 Task: Change the quality to 200 dpi.
Action: Mouse moved to (648, 198)
Screenshot: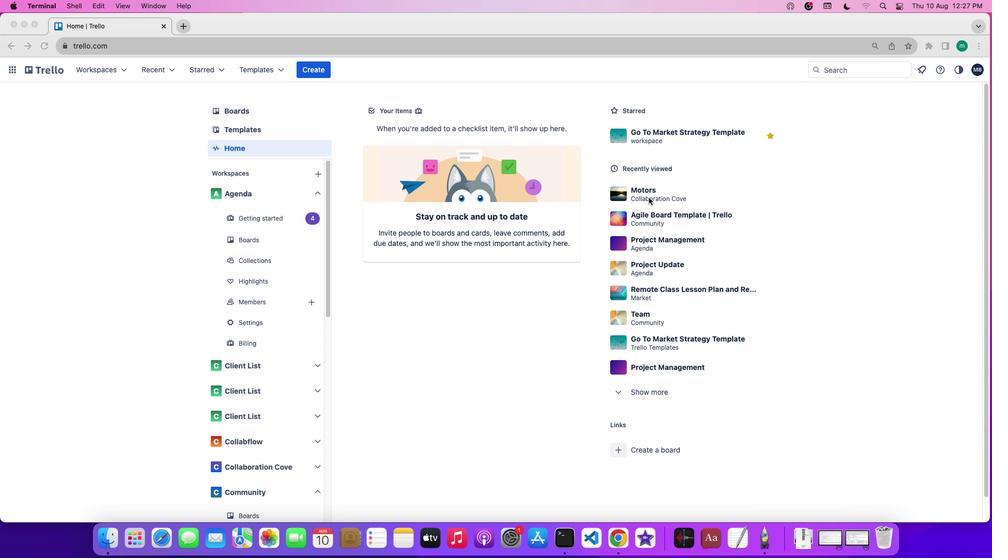 
Action: Mouse pressed left at (648, 198)
Screenshot: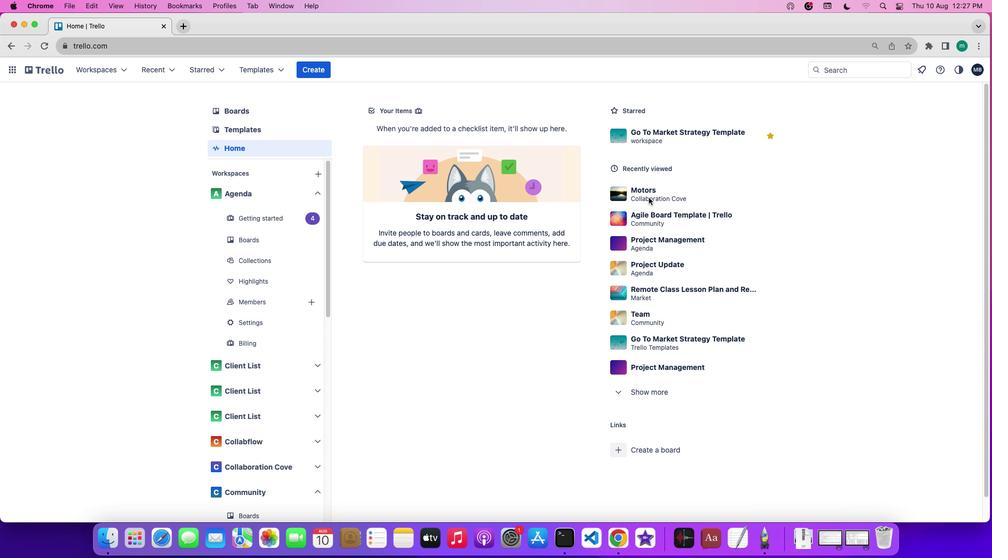
Action: Mouse pressed left at (648, 198)
Screenshot: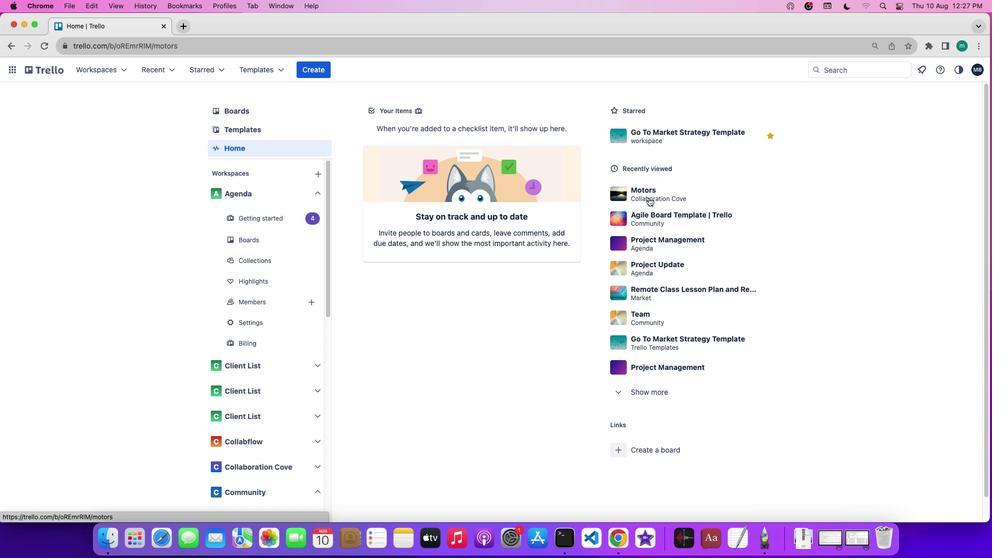 
Action: Mouse moved to (915, 211)
Screenshot: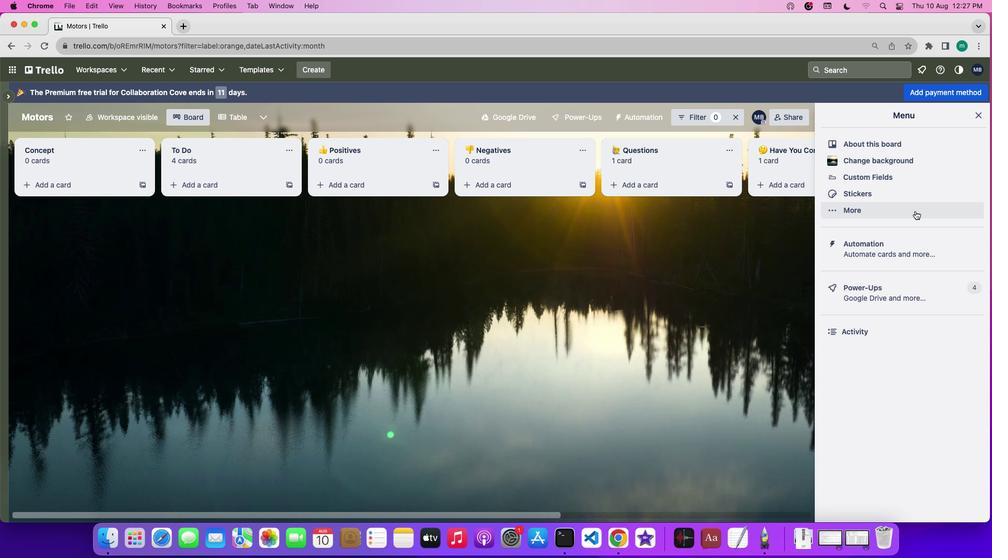 
Action: Mouse pressed left at (915, 211)
Screenshot: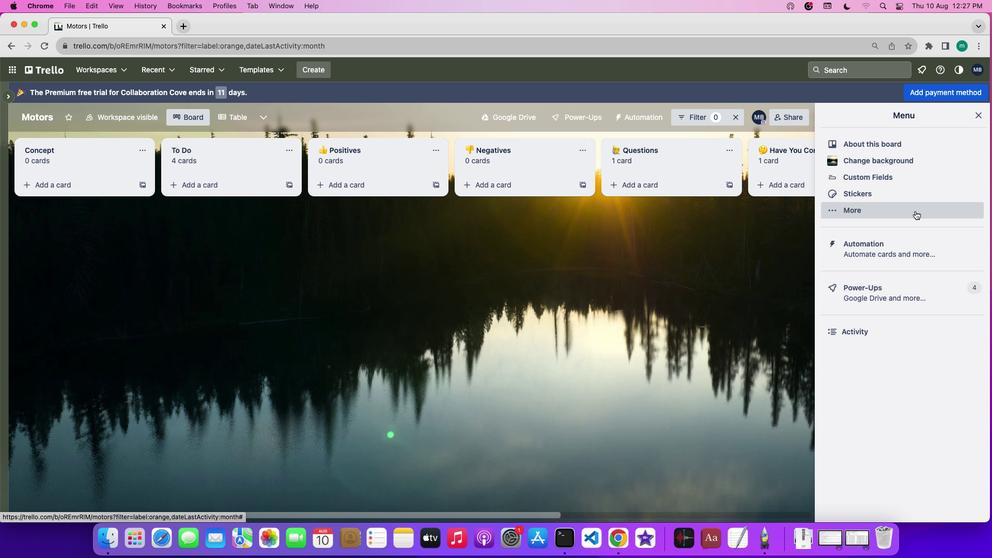 
Action: Mouse moved to (905, 298)
Screenshot: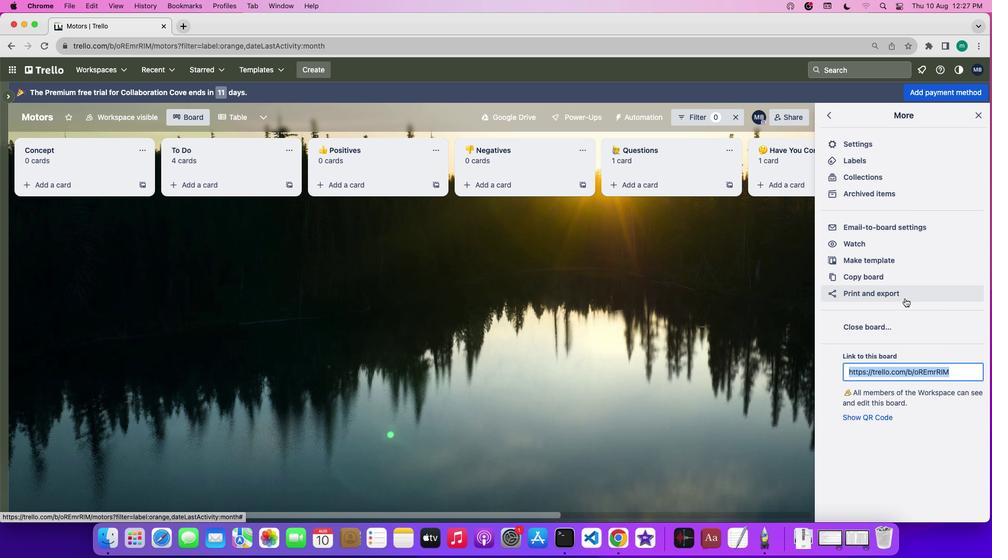 
Action: Mouse pressed left at (905, 298)
Screenshot: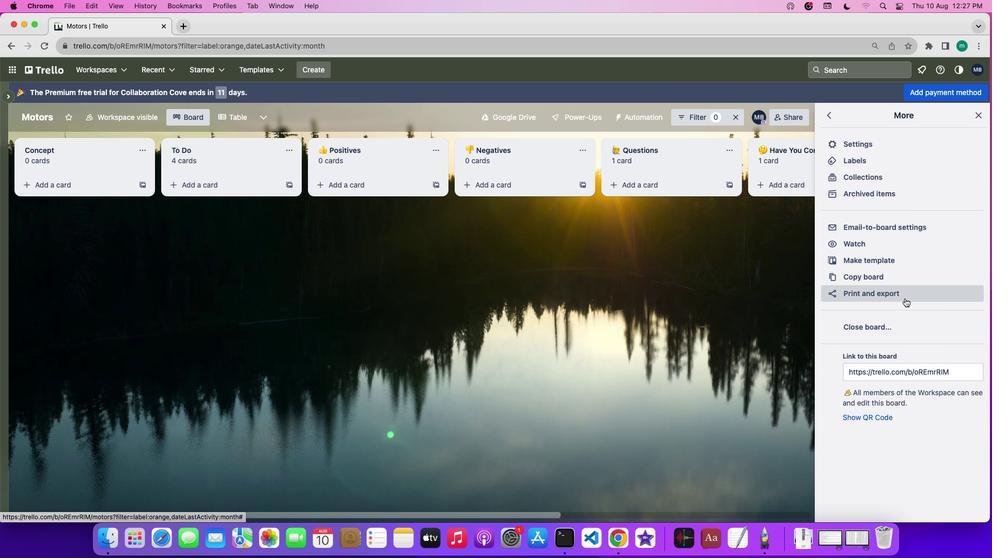 
Action: Mouse moved to (892, 333)
Screenshot: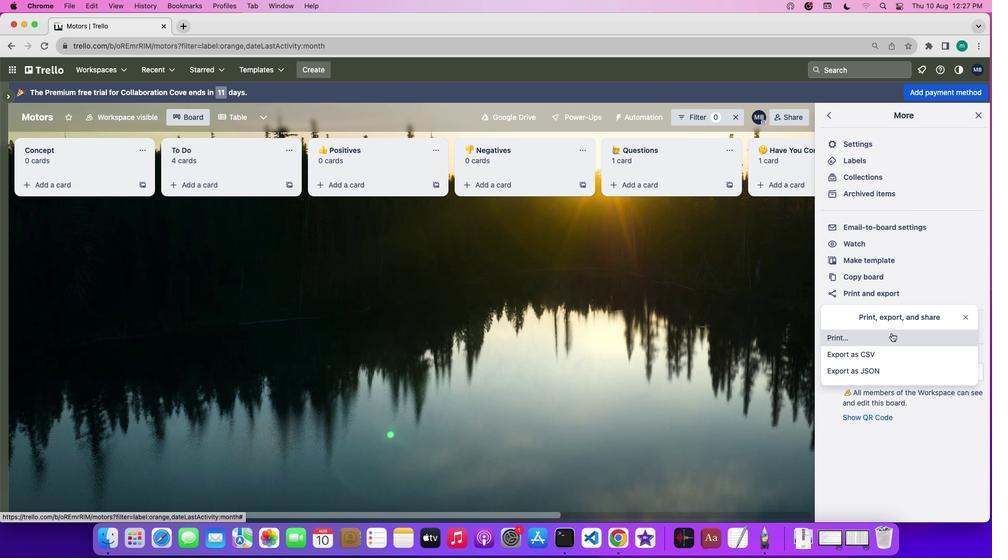 
Action: Mouse pressed left at (892, 333)
Screenshot: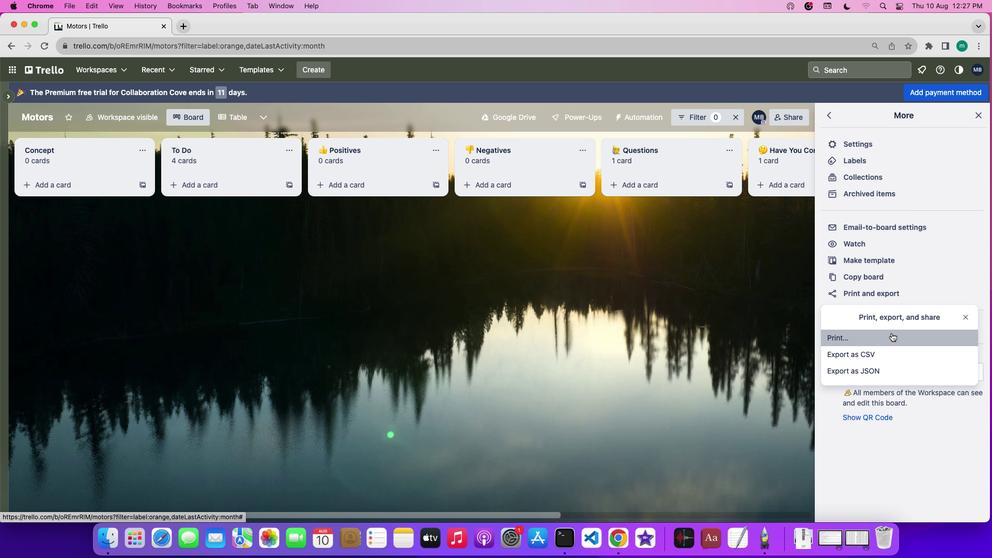
Action: Mouse moved to (737, 206)
Screenshot: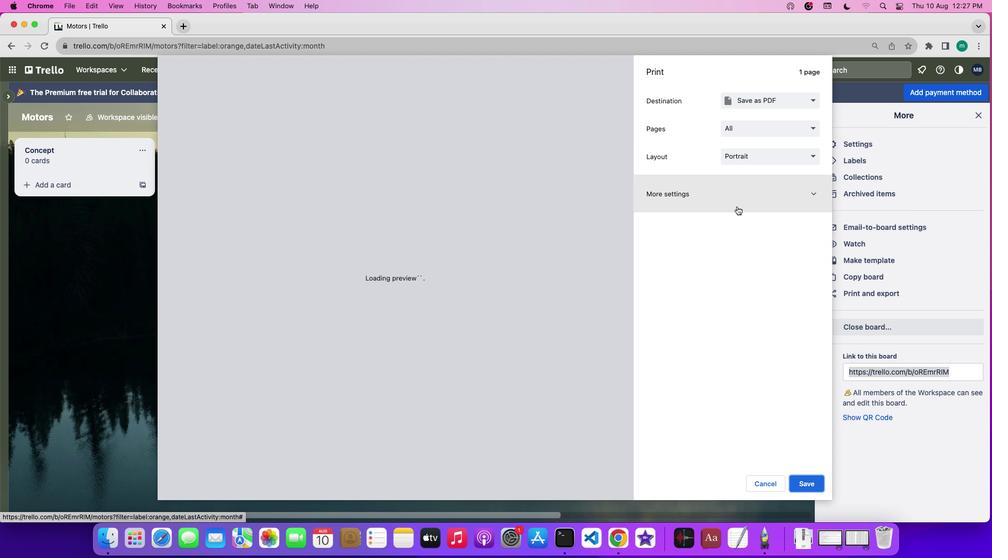 
Action: Mouse pressed left at (737, 206)
Screenshot: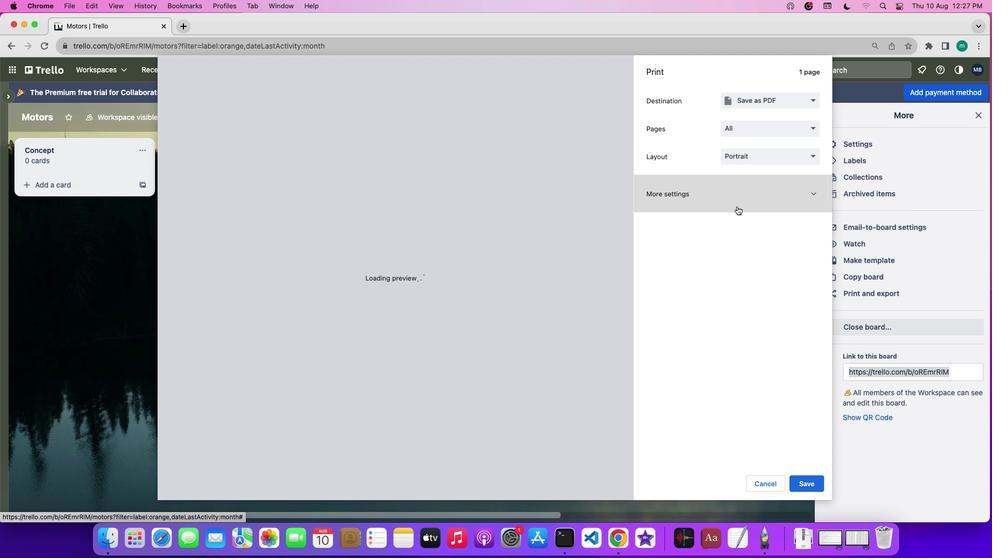
Action: Mouse moved to (744, 334)
Screenshot: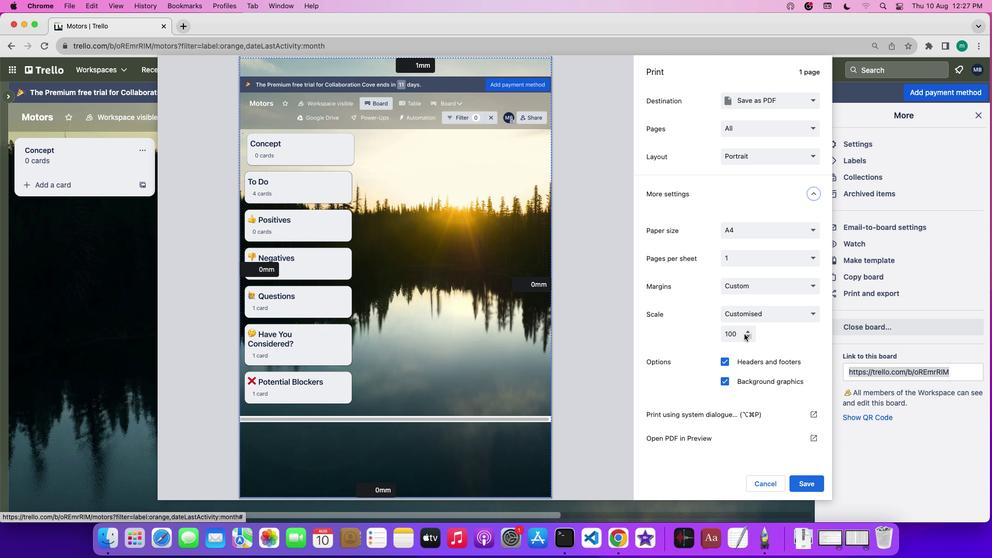 
Action: Mouse pressed left at (744, 334)
Screenshot: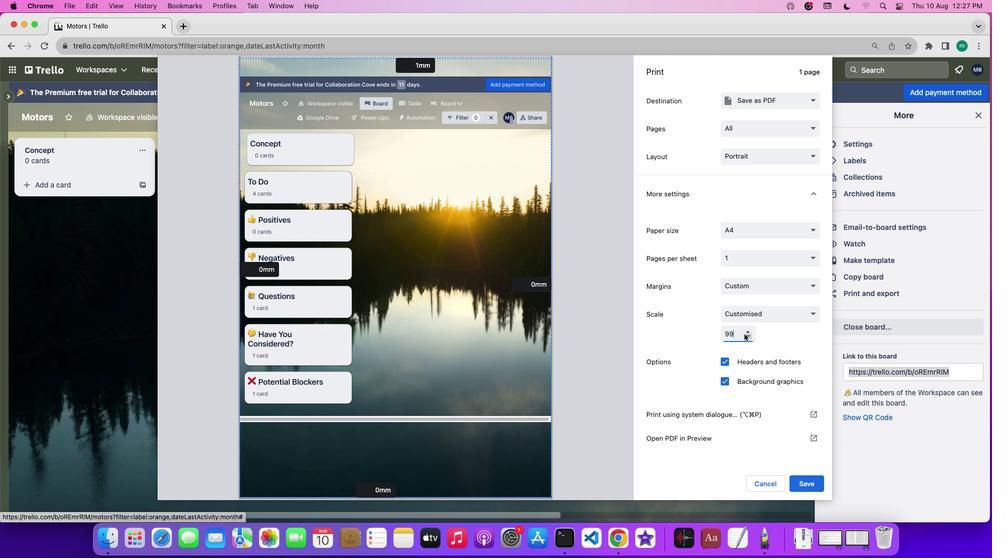 
Action: Mouse moved to (749, 332)
Screenshot: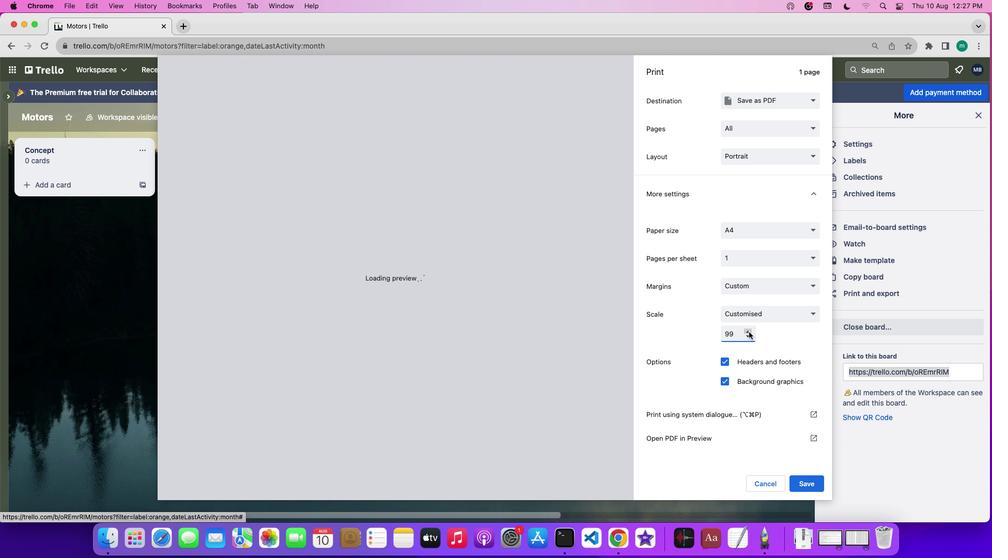 
Action: Mouse pressed left at (749, 332)
Screenshot: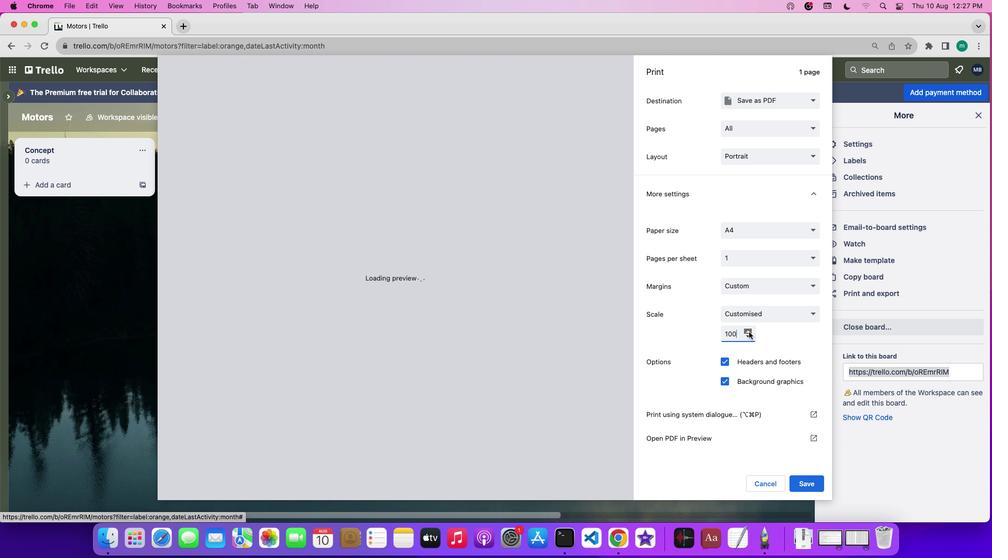 
Action: Mouse pressed left at (749, 332)
Screenshot: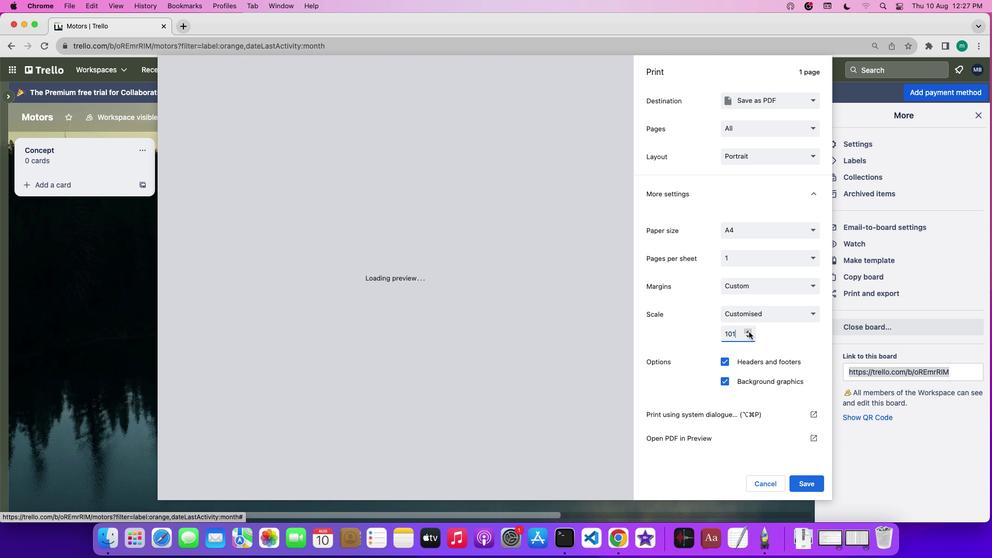 
Action: Mouse moved to (749, 331)
Screenshot: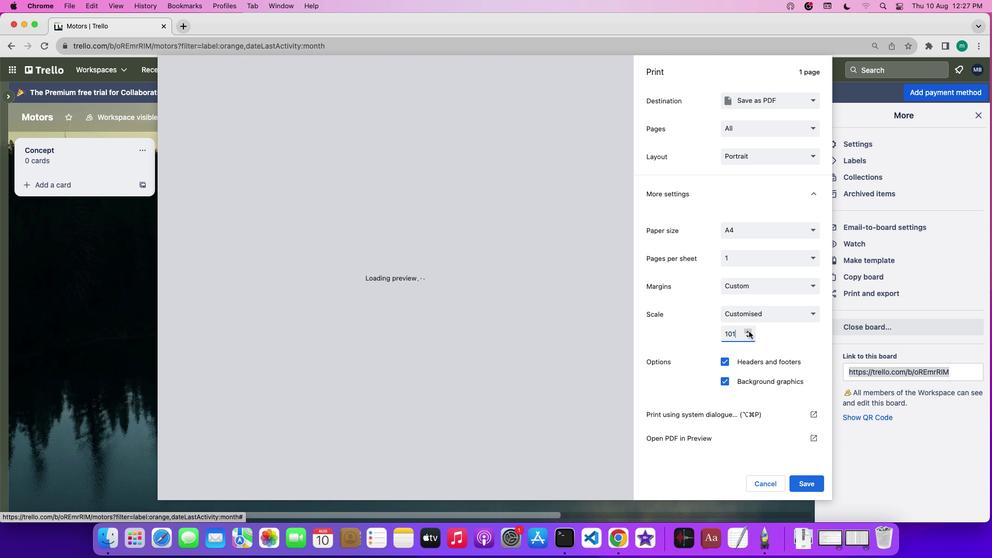 
Action: Mouse pressed left at (749, 331)
Screenshot: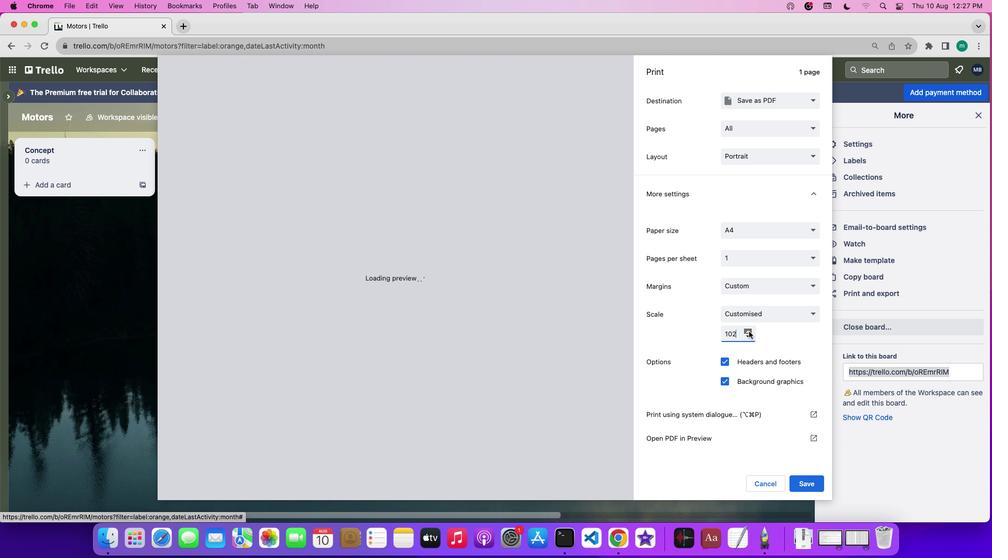 
Action: Mouse pressed left at (749, 331)
Screenshot: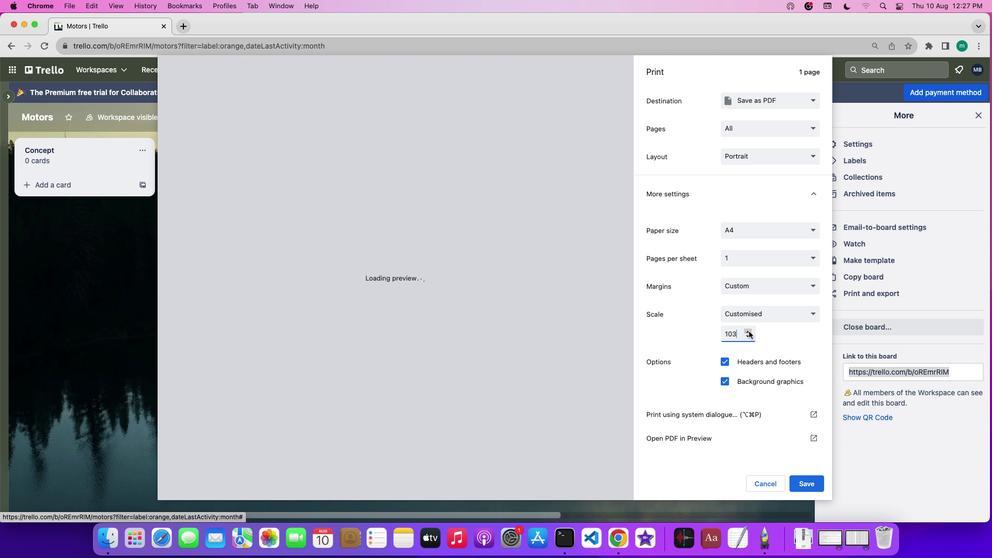 
Action: Mouse pressed left at (749, 331)
Screenshot: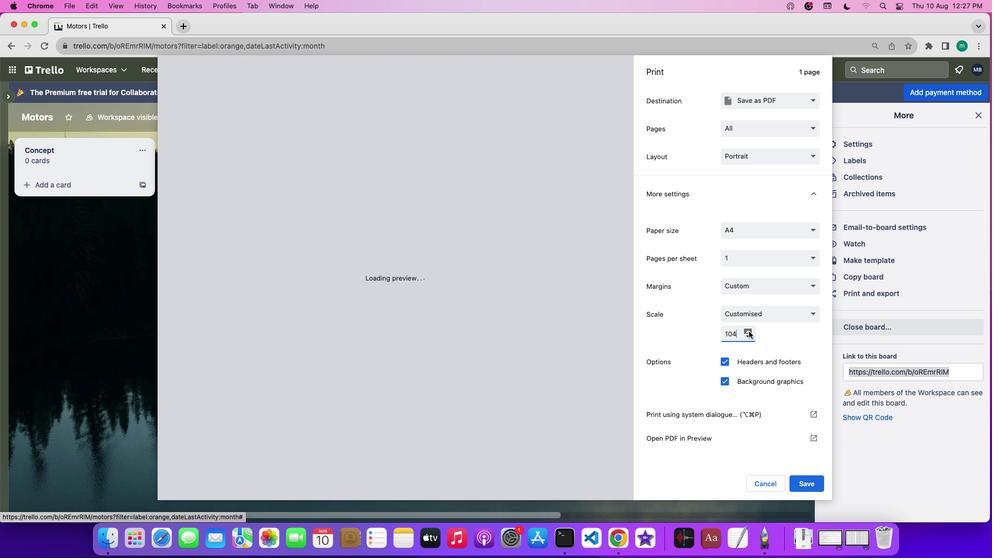 
Action: Mouse pressed left at (749, 331)
Screenshot: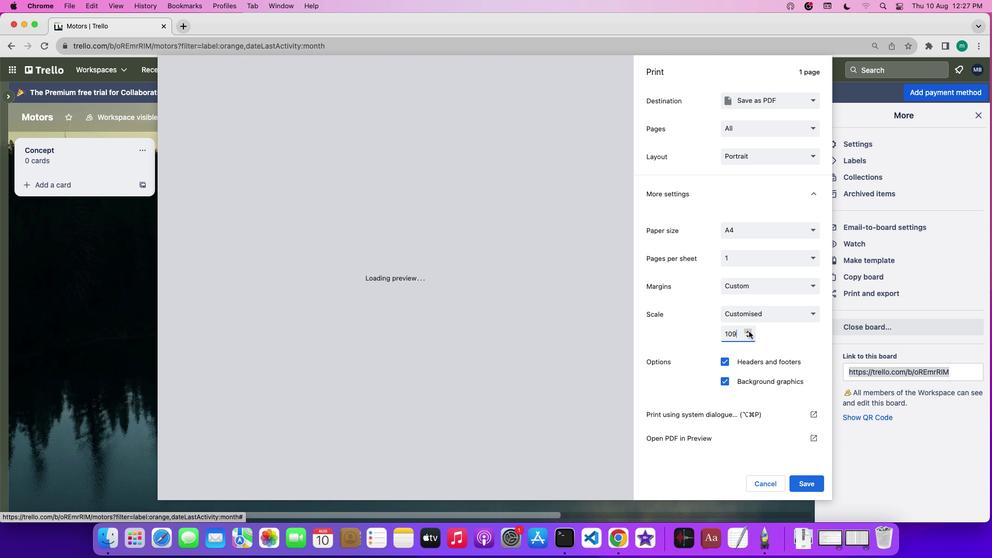 
Action: Mouse pressed left at (749, 331)
Screenshot: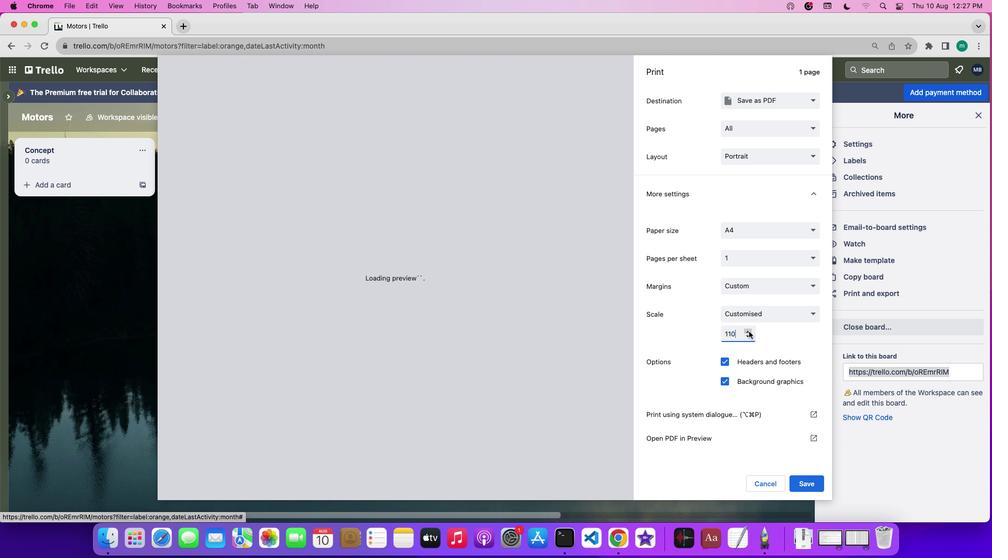 
Action: Mouse pressed left at (749, 331)
Screenshot: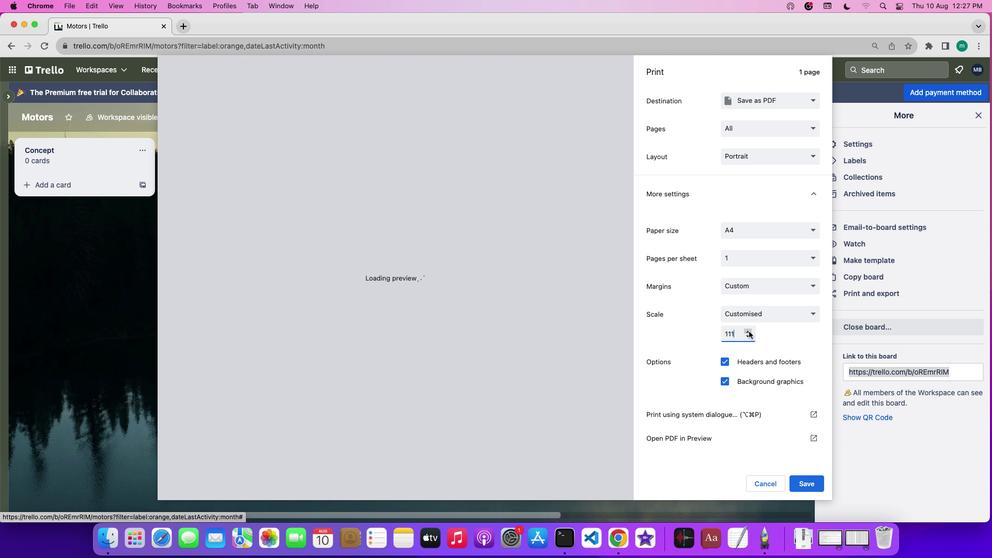
Action: Mouse pressed left at (749, 331)
Screenshot: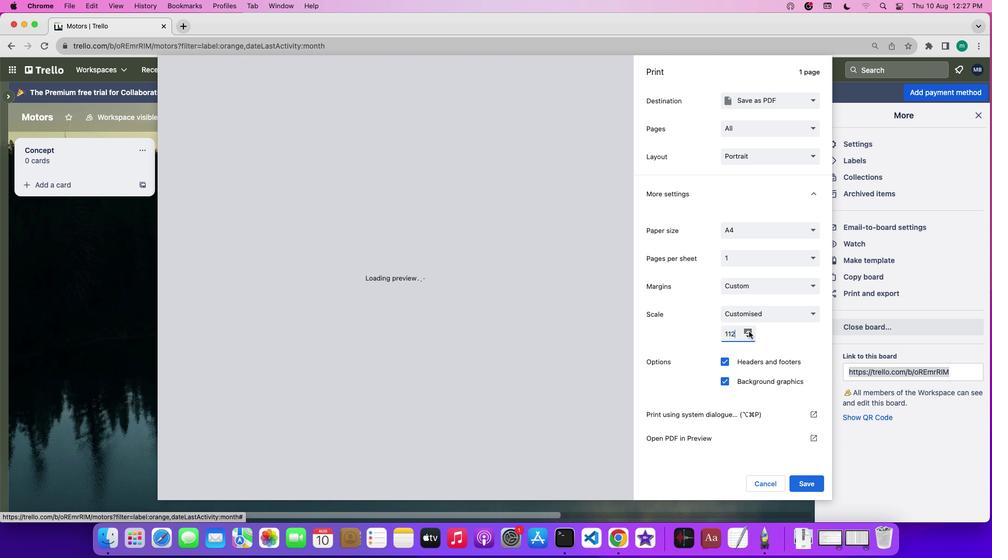 
Action: Mouse pressed left at (749, 331)
Screenshot: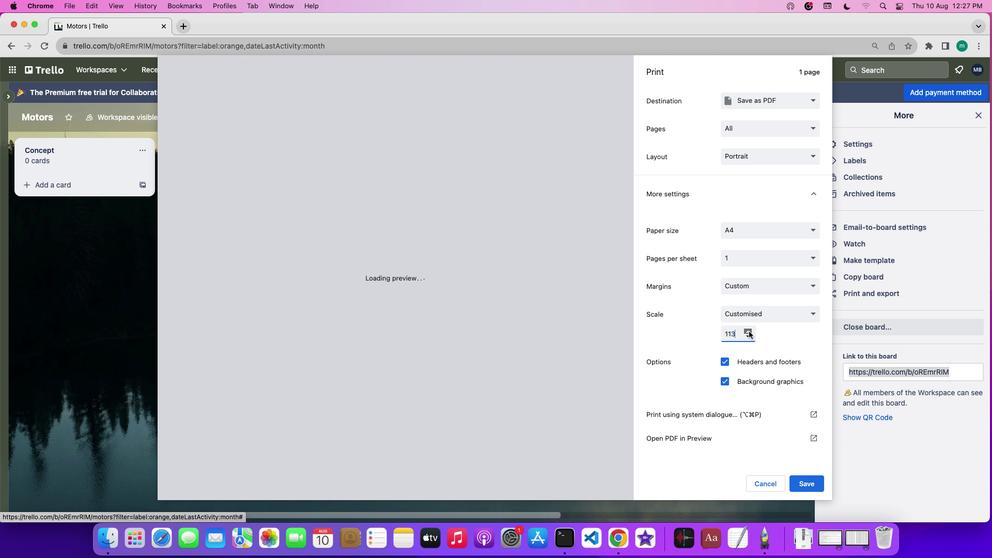 
Action: Mouse pressed left at (749, 331)
Screenshot: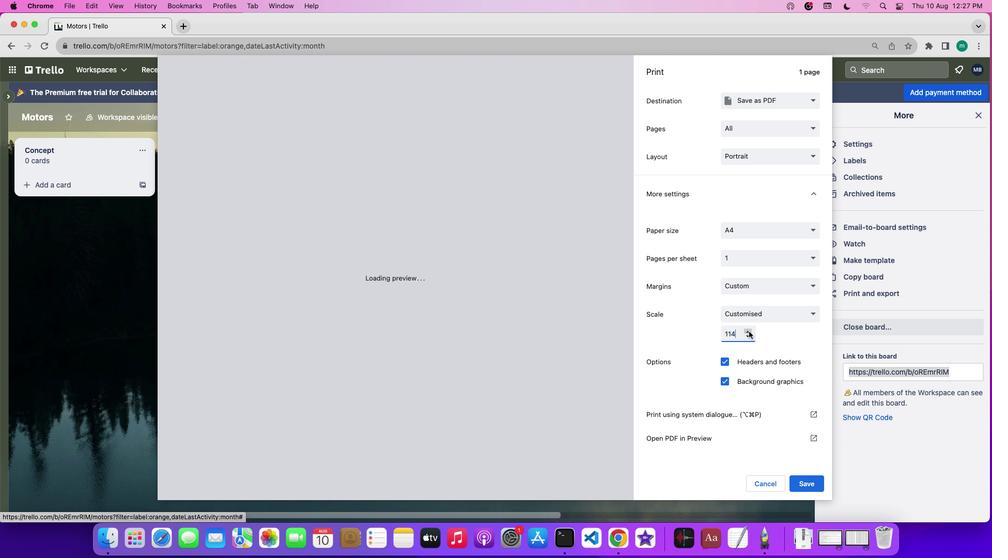 
Action: Mouse pressed left at (749, 331)
Screenshot: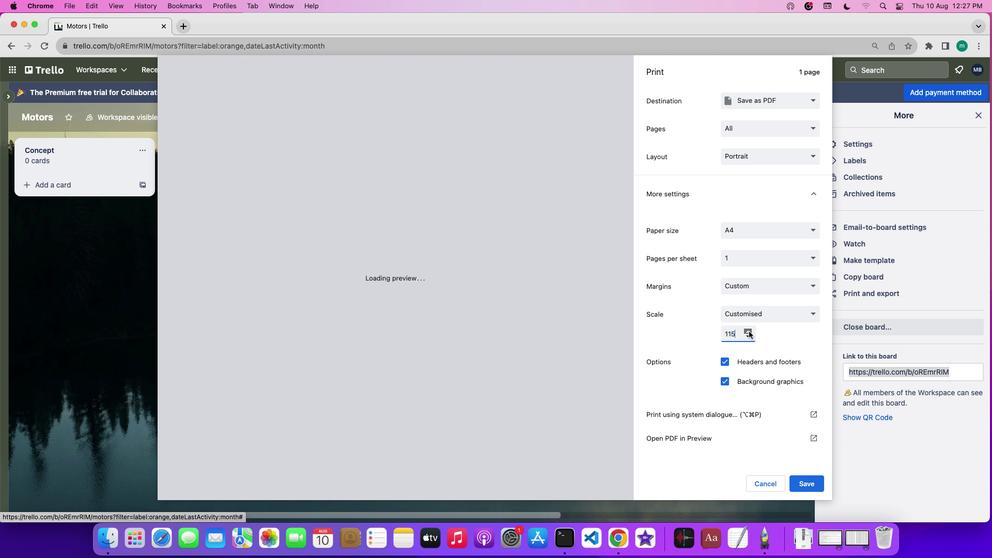 
Action: Mouse pressed left at (749, 331)
Screenshot: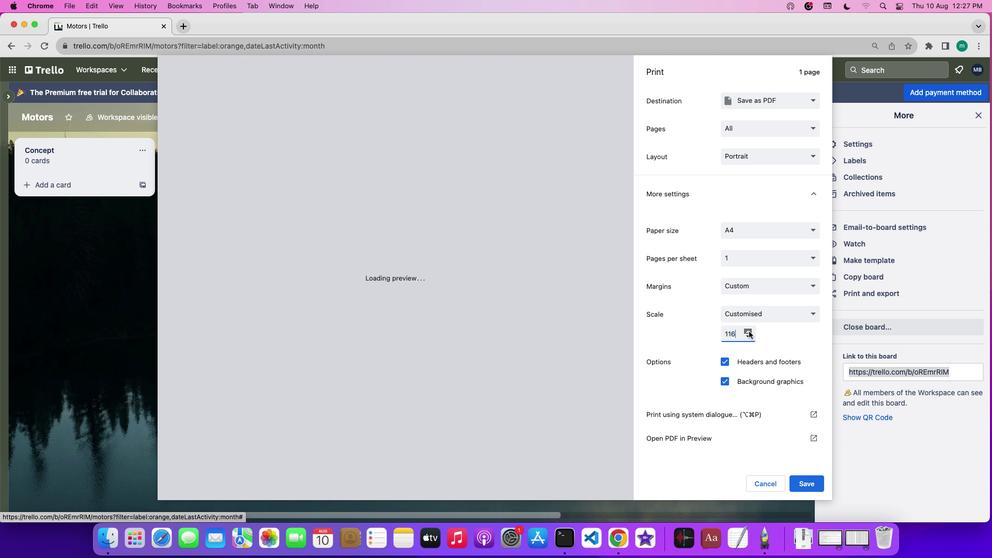 
Action: Mouse pressed left at (749, 331)
Screenshot: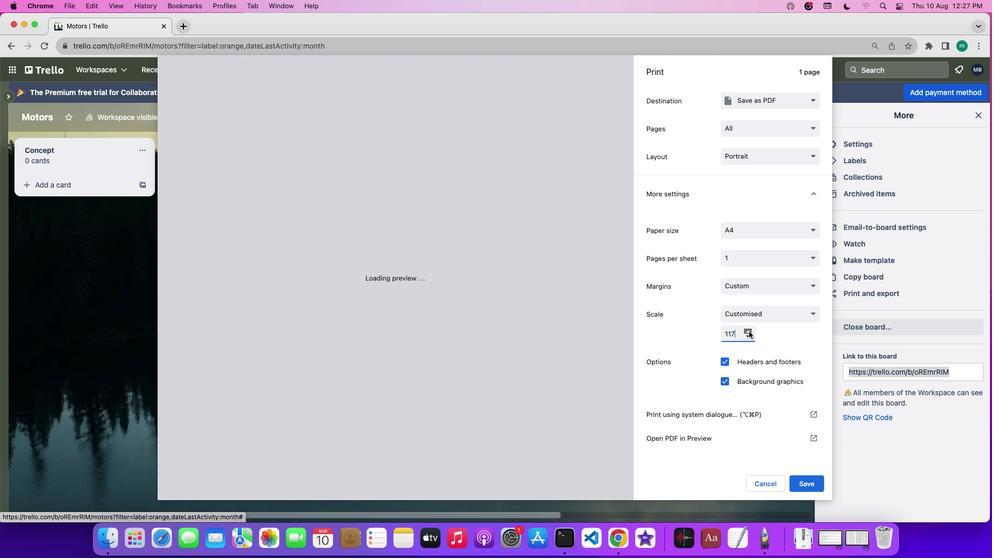 
Action: Mouse moved to (739, 333)
Screenshot: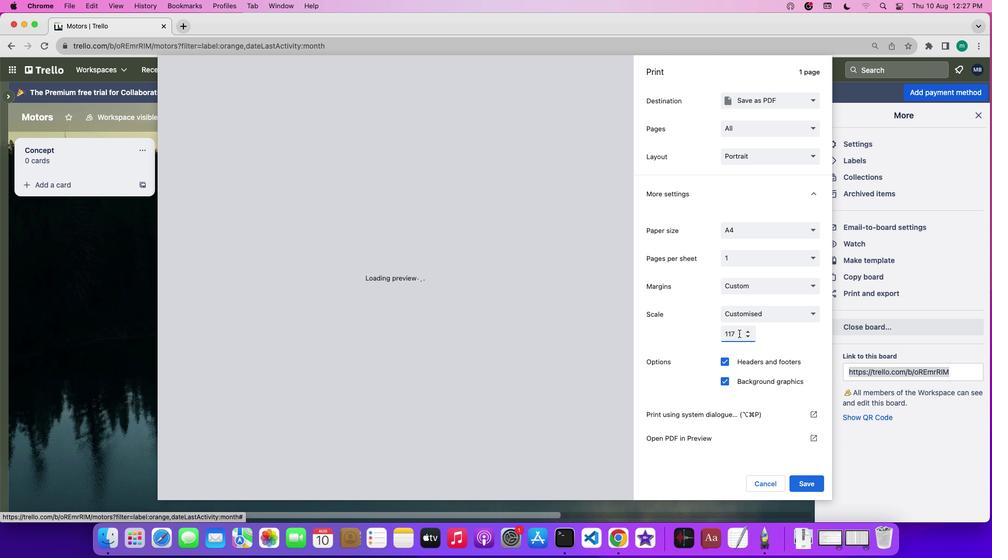
Action: Mouse pressed left at (739, 333)
Screenshot: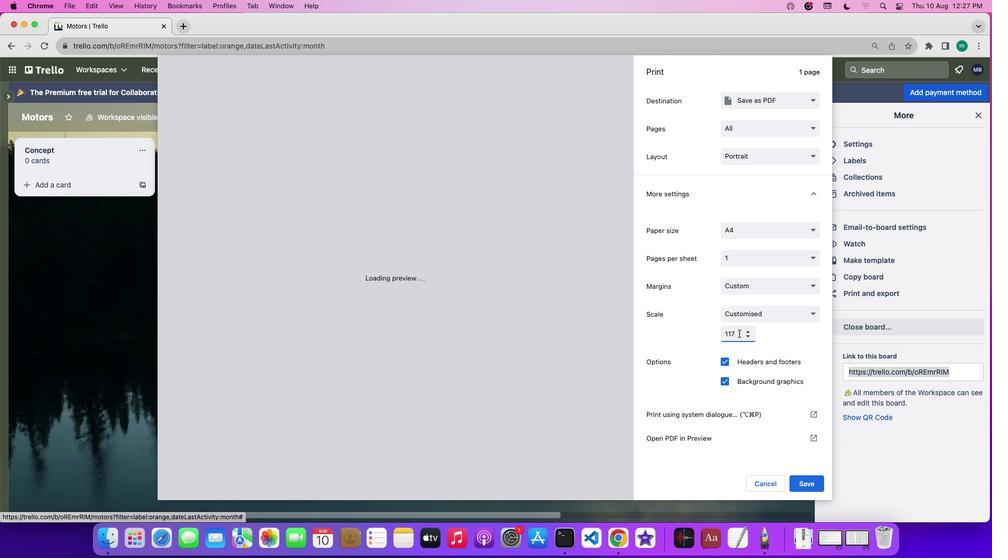 
Action: Key pressed Key.backspaceKey.backspaceKey.backspaceKey.backspaceKey.backspaceKey.backspaceKey.backspaceKey.backspaceKey.backspaceKey.backspaceKey.backspace'2''0''0'
Screenshot: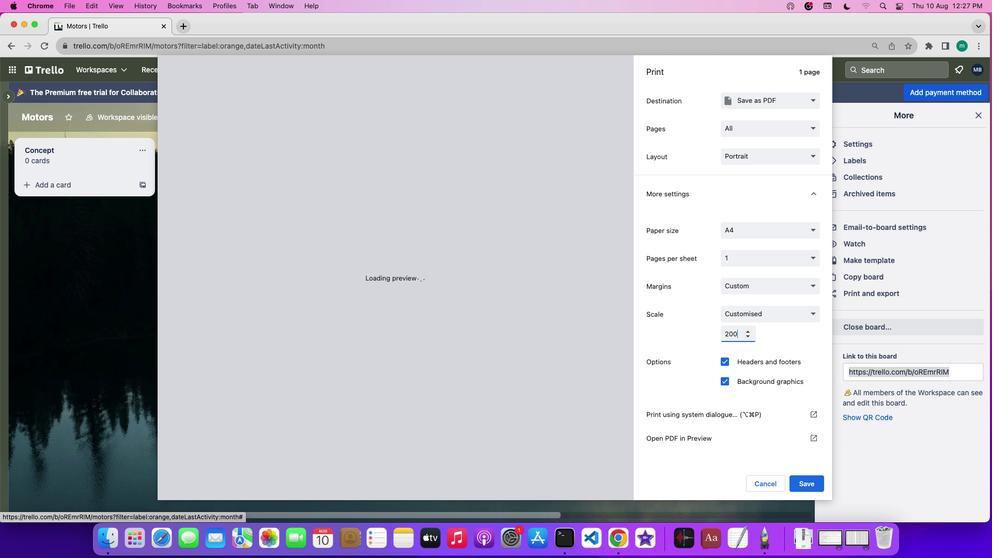 
Action: Mouse moved to (799, 469)
Screenshot: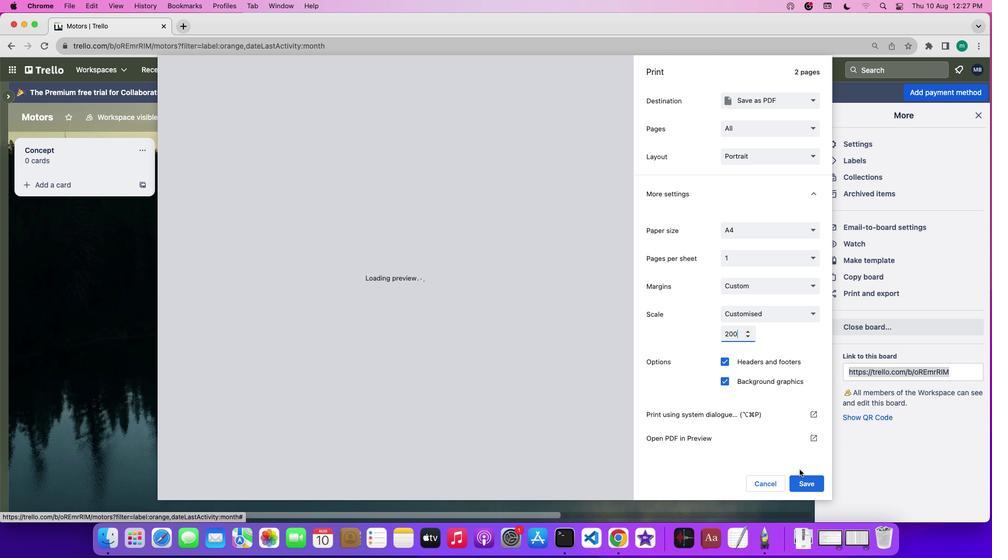 
